 Task: Use Chimpanzee Calls Effect in this video Movie B.mp4
Action: Mouse moved to (225, 159)
Screenshot: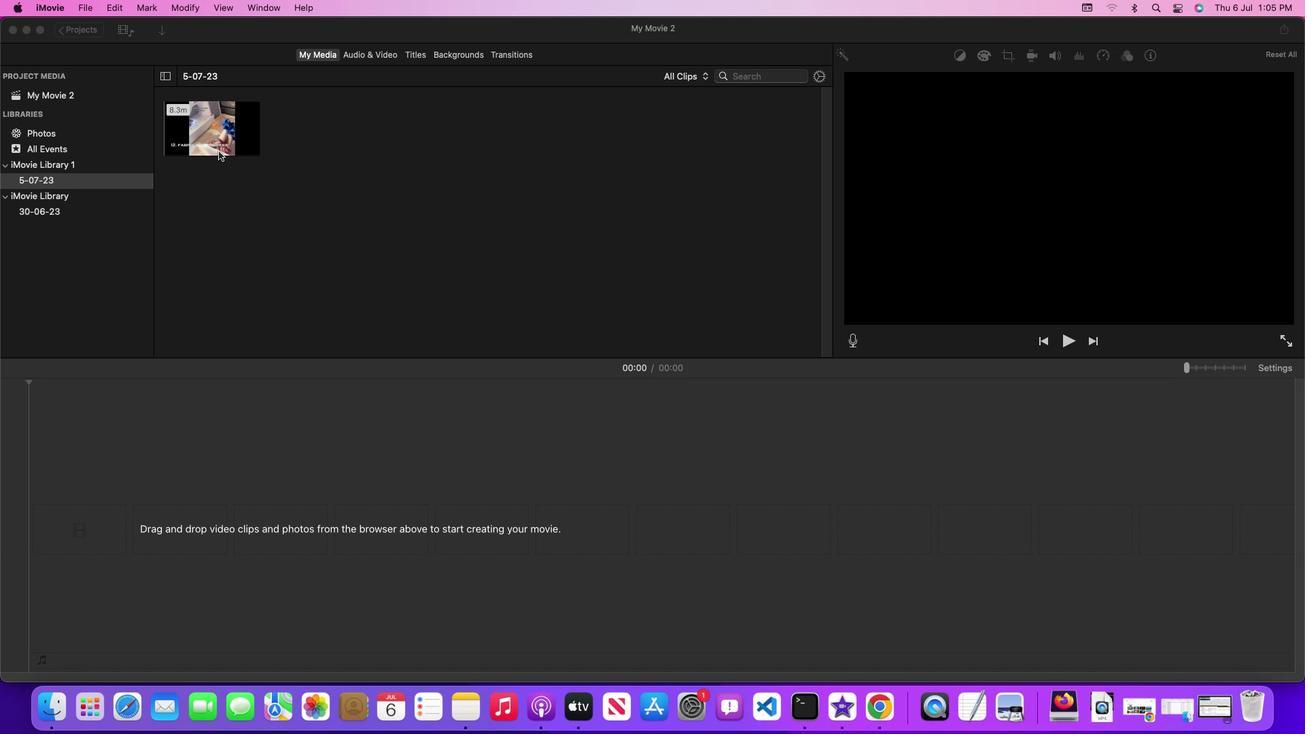 
Action: Mouse pressed left at (225, 159)
Screenshot: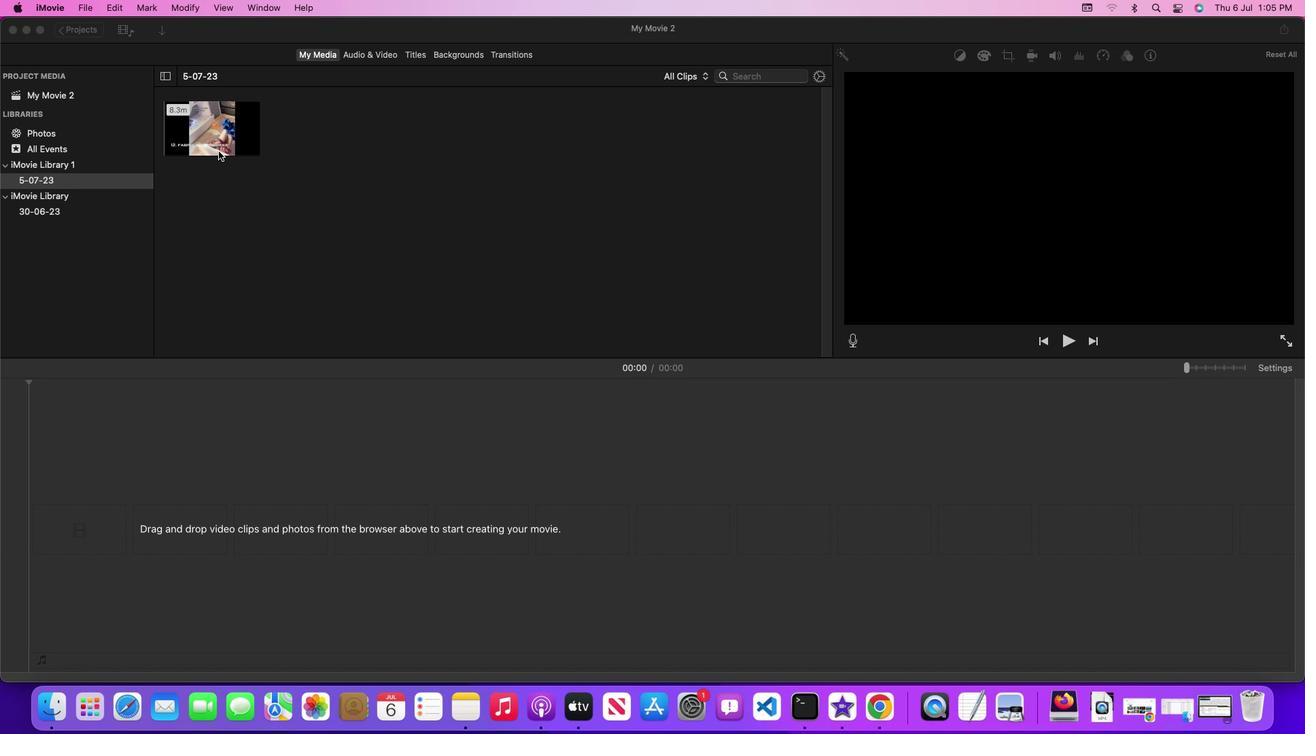 
Action: Mouse moved to (227, 154)
Screenshot: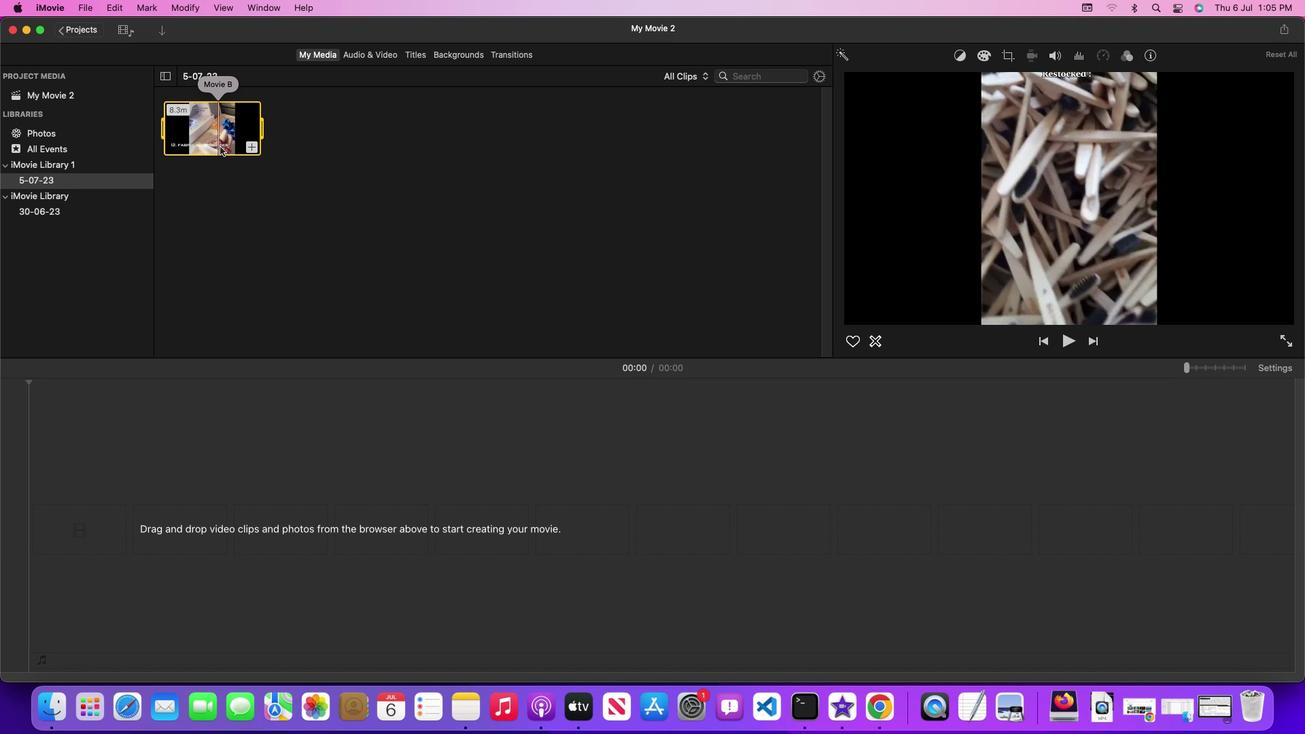 
Action: Mouse pressed left at (227, 154)
Screenshot: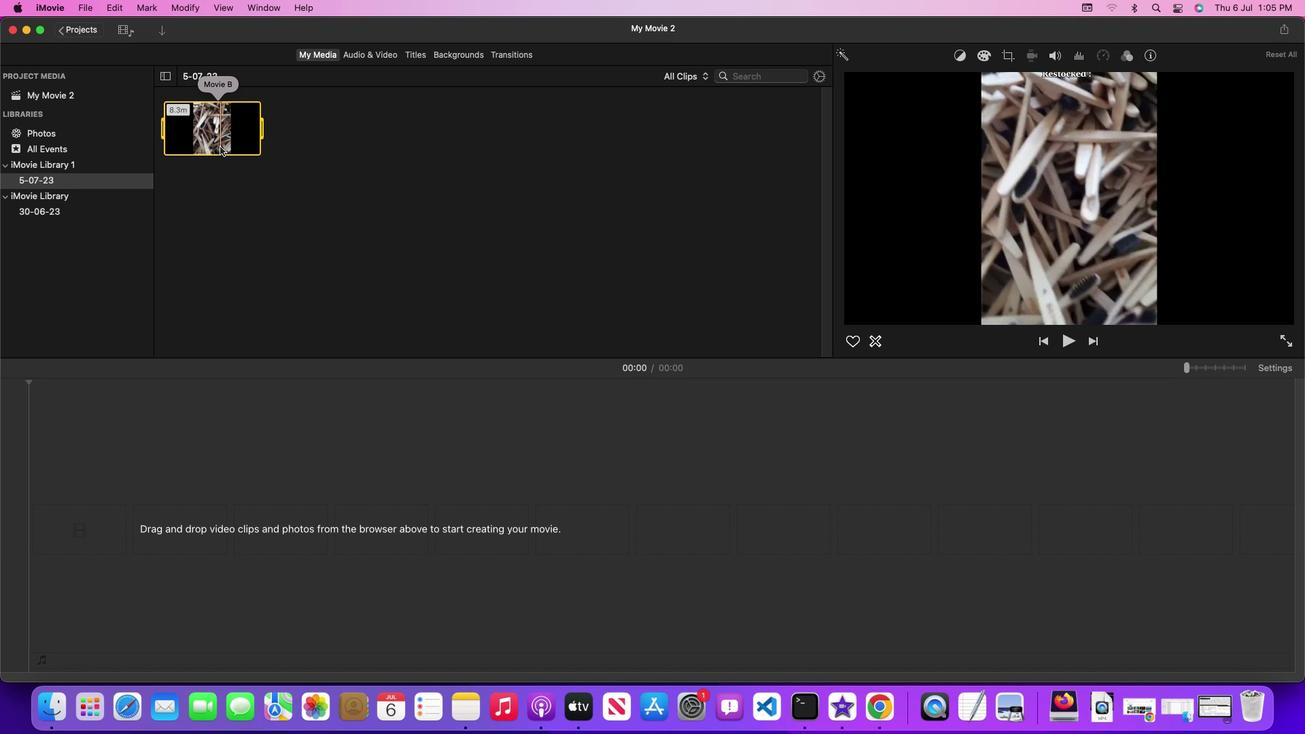 
Action: Mouse moved to (394, 62)
Screenshot: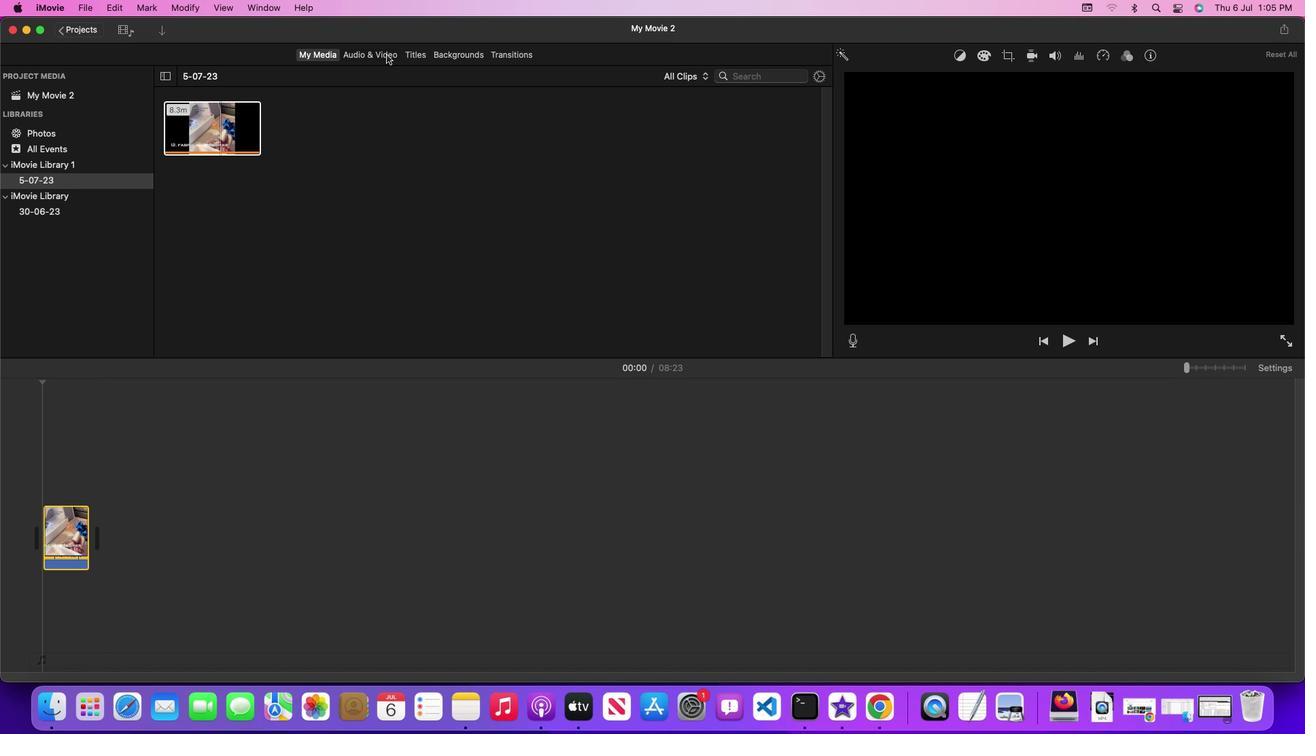 
Action: Mouse pressed left at (394, 62)
Screenshot: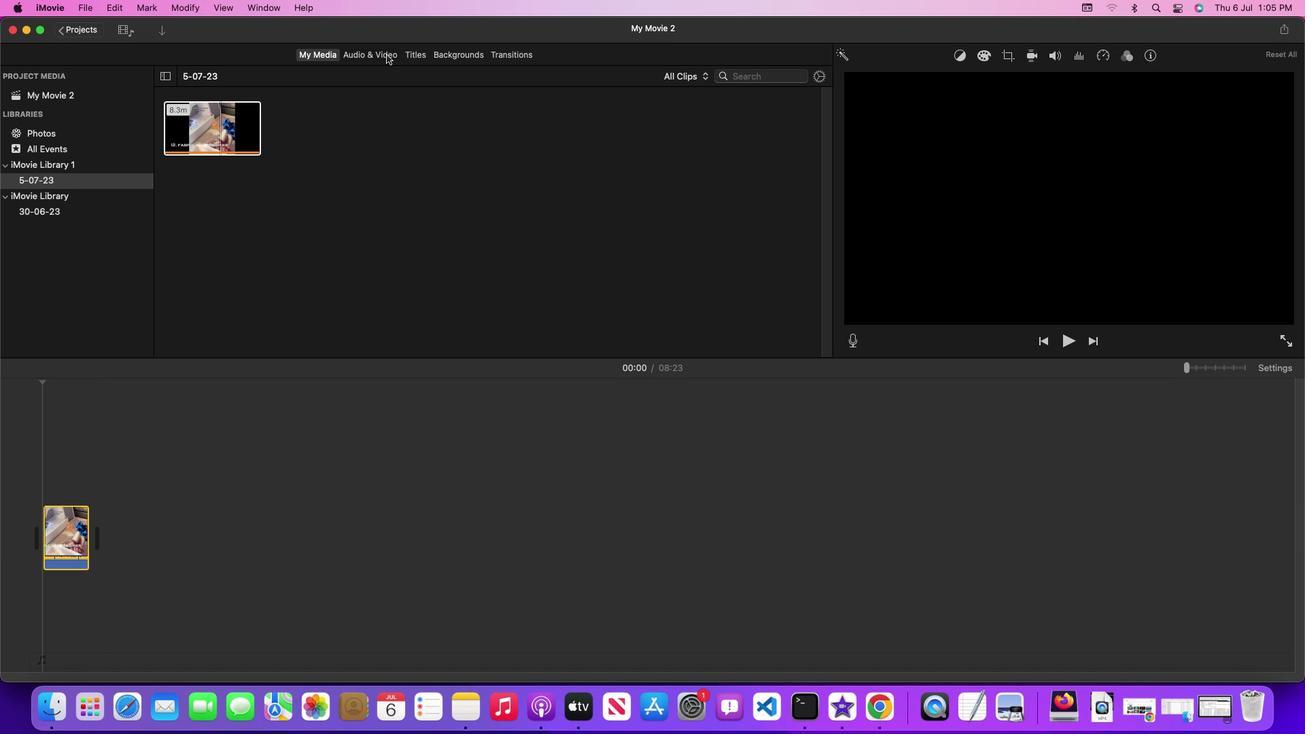 
Action: Mouse moved to (835, 189)
Screenshot: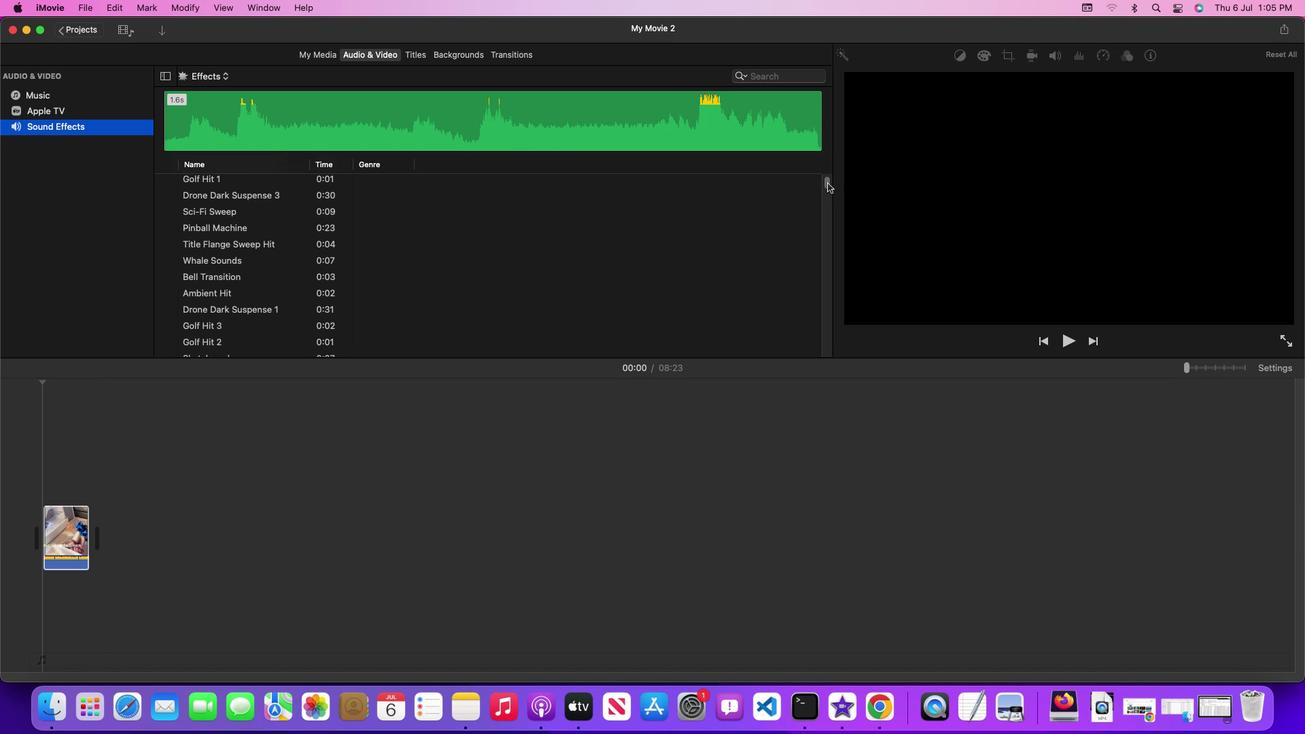 
Action: Mouse pressed left at (835, 189)
Screenshot: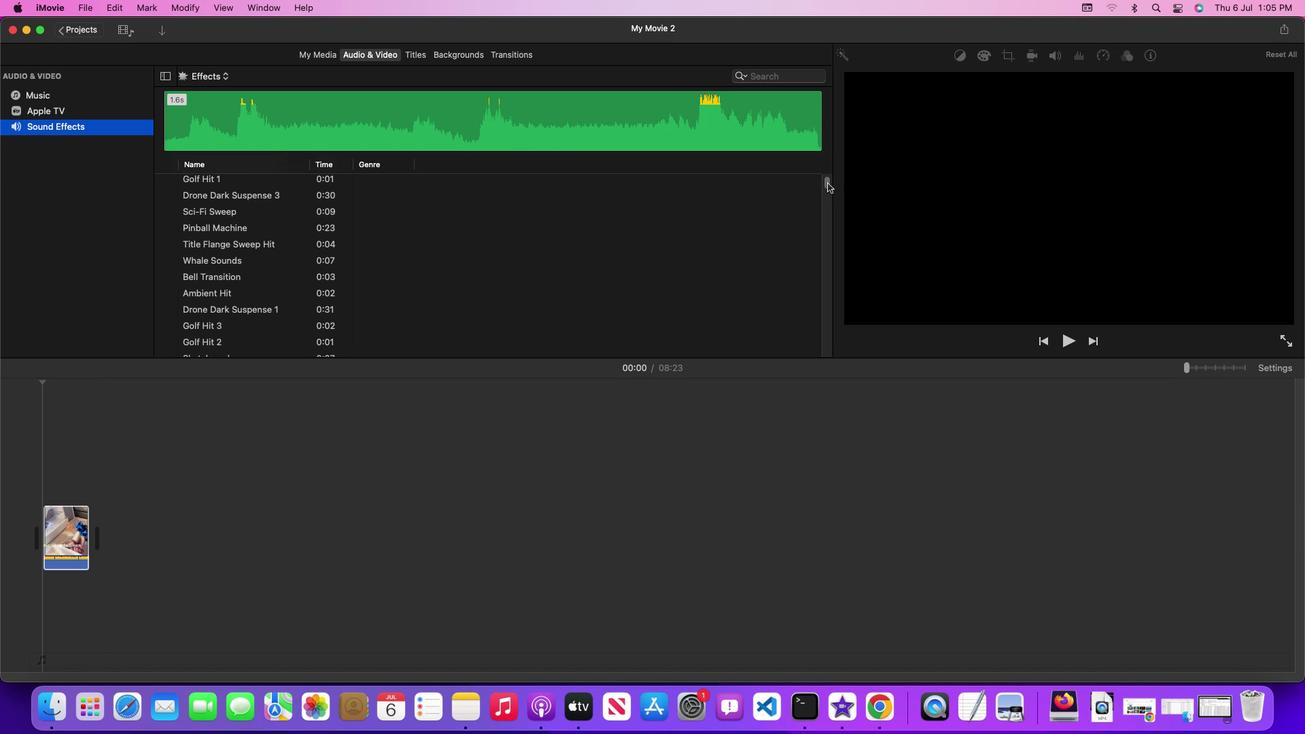 
Action: Mouse moved to (592, 273)
Screenshot: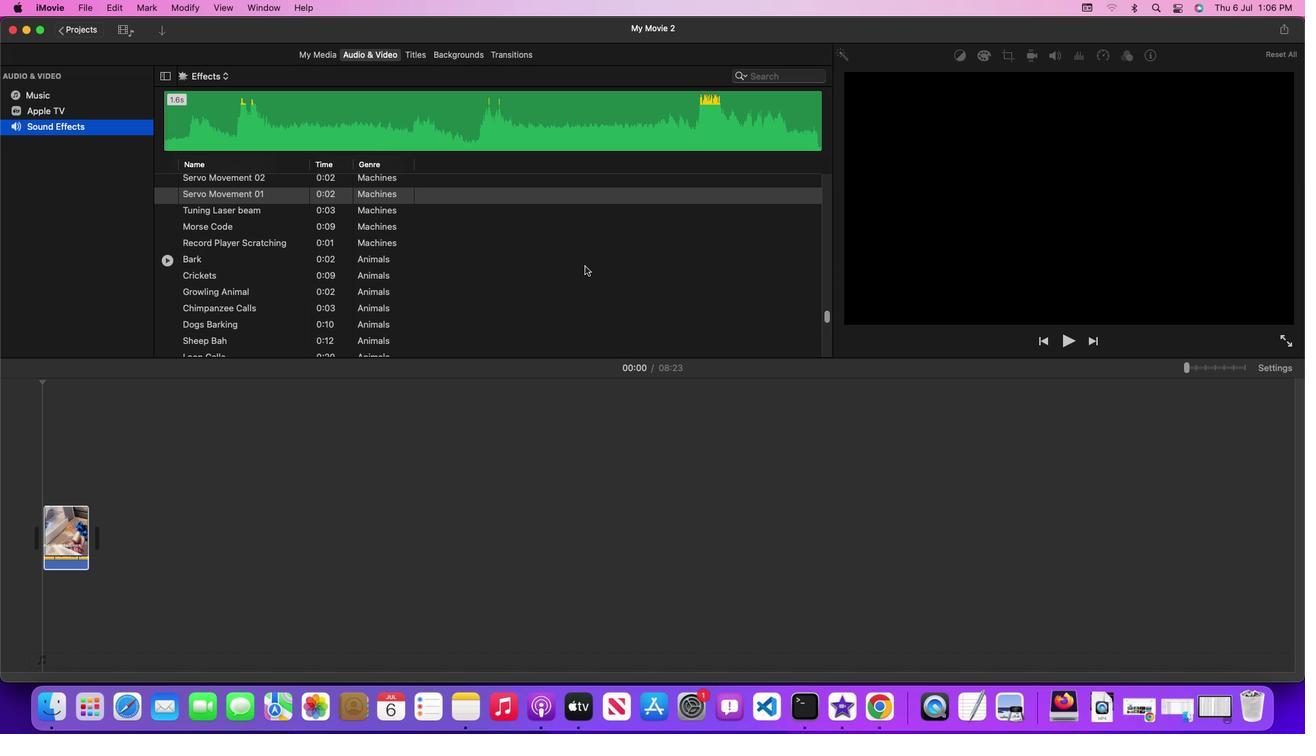 
Action: Mouse scrolled (592, 273) with delta (7, 6)
Screenshot: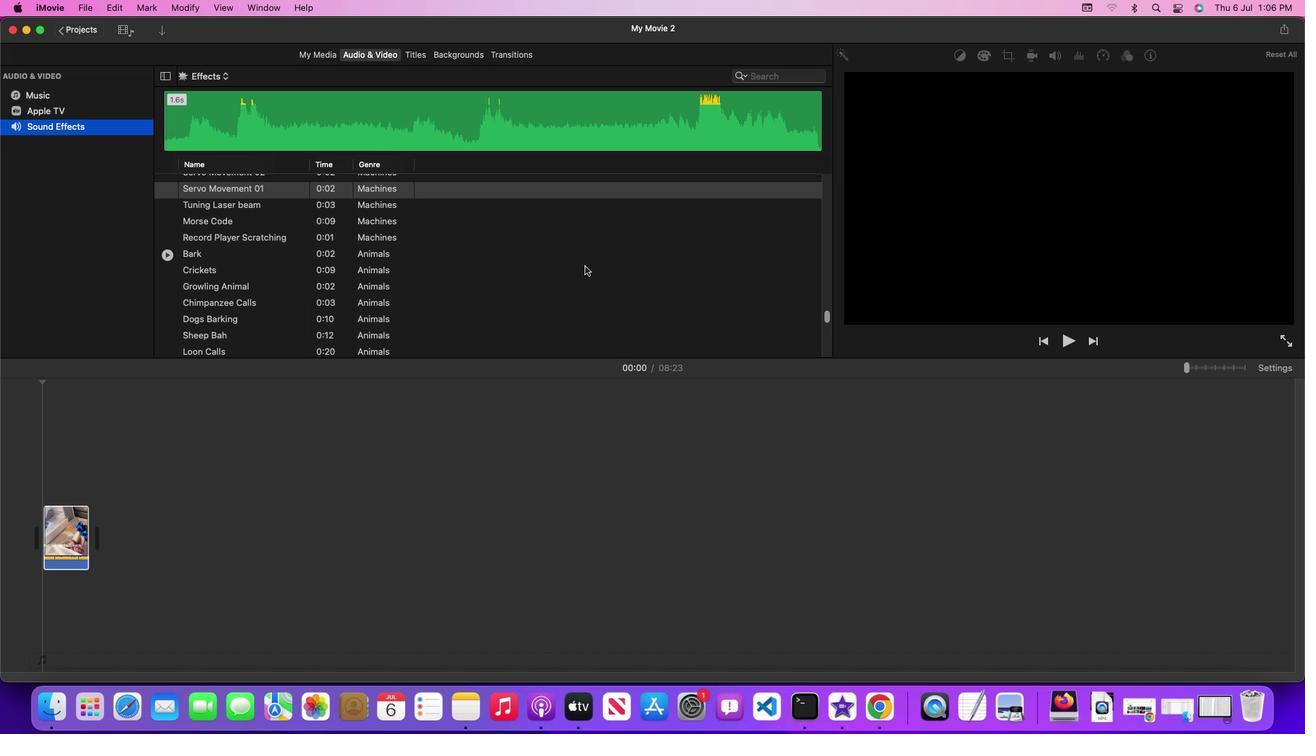 
Action: Mouse scrolled (592, 273) with delta (7, 6)
Screenshot: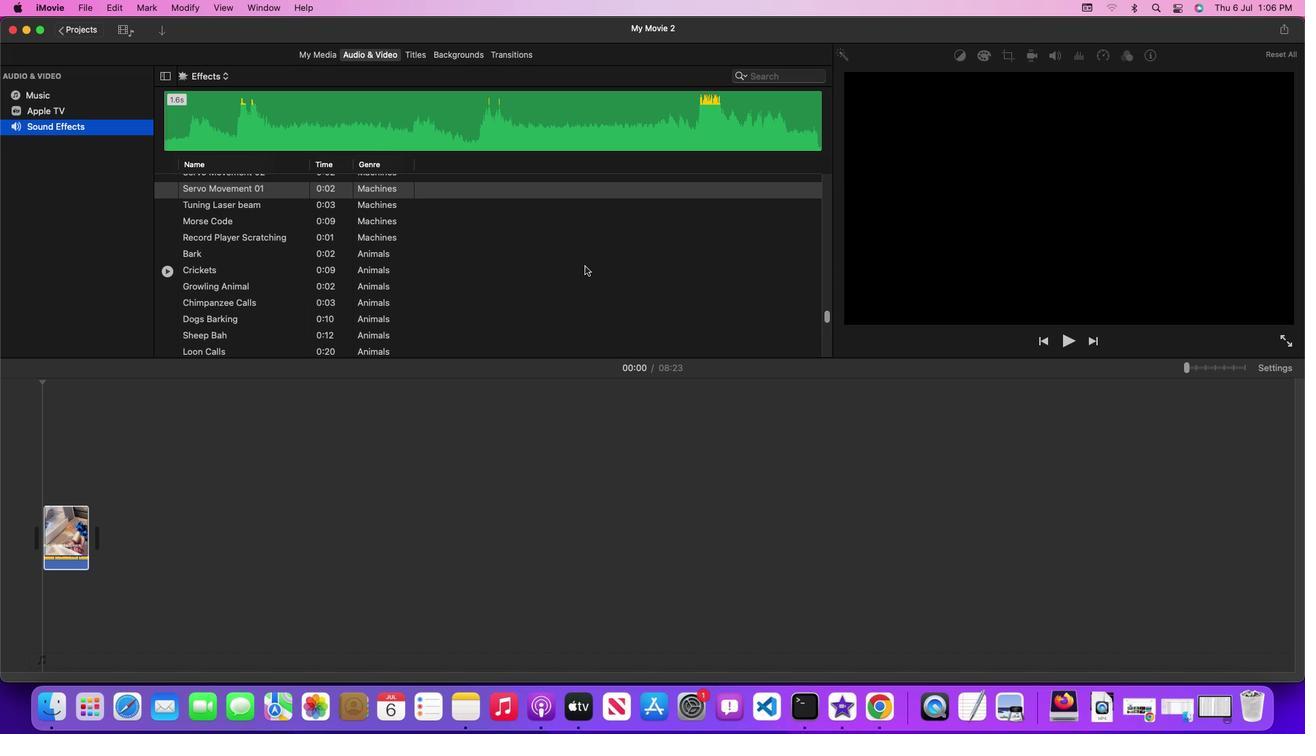 
Action: Mouse moved to (306, 312)
Screenshot: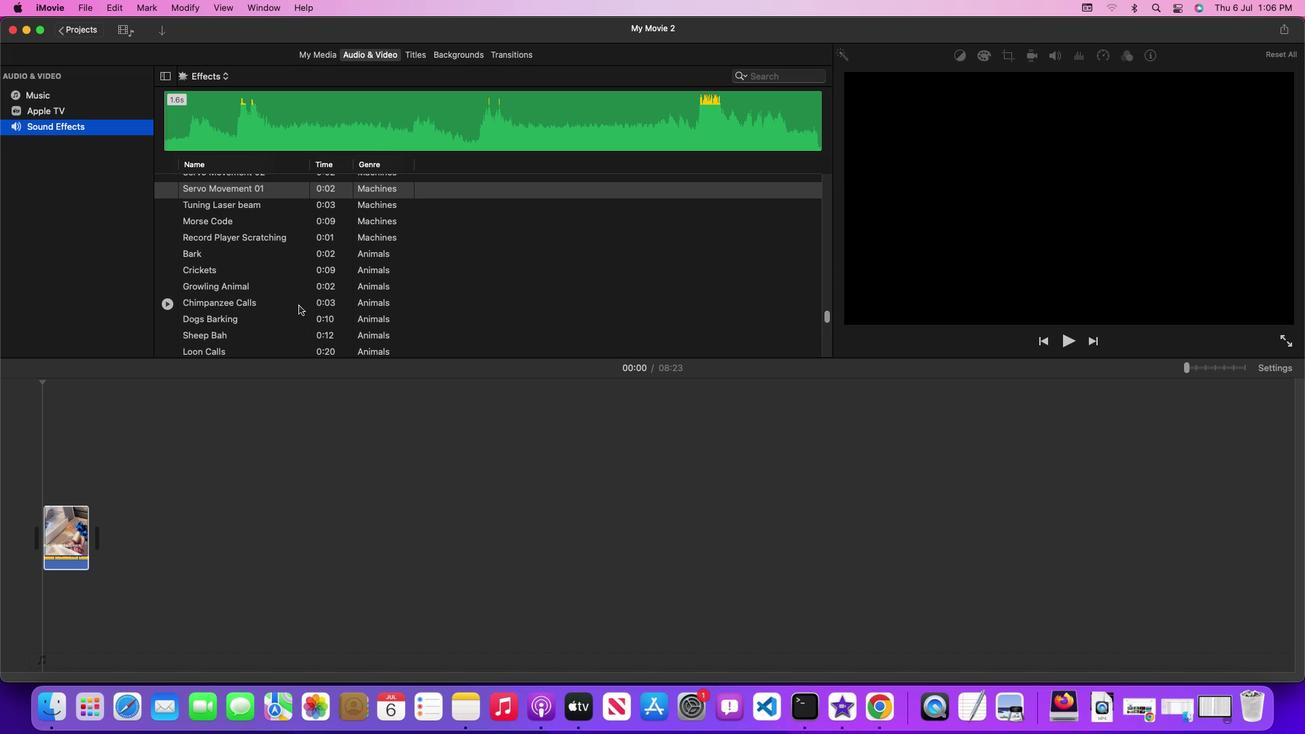 
Action: Mouse pressed left at (306, 312)
Screenshot: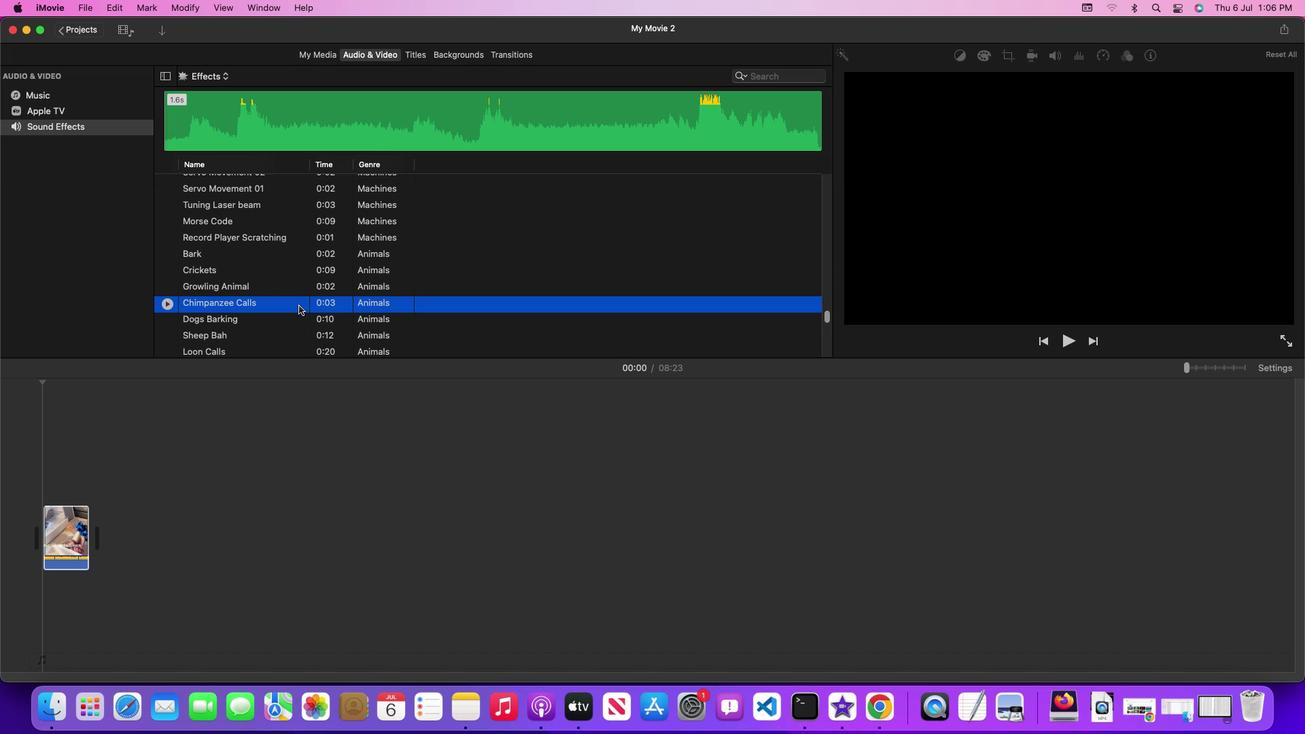 
Action: Mouse moved to (320, 312)
Screenshot: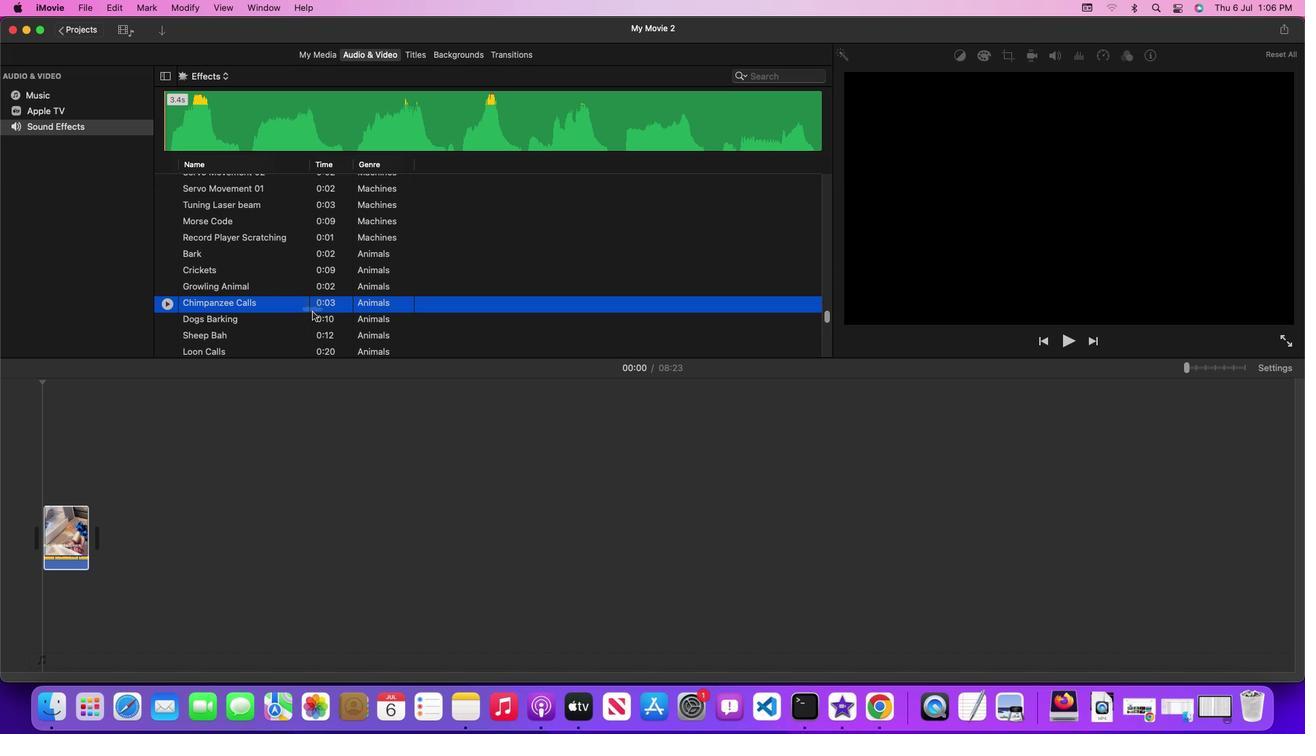 
Action: Mouse pressed left at (320, 312)
Screenshot: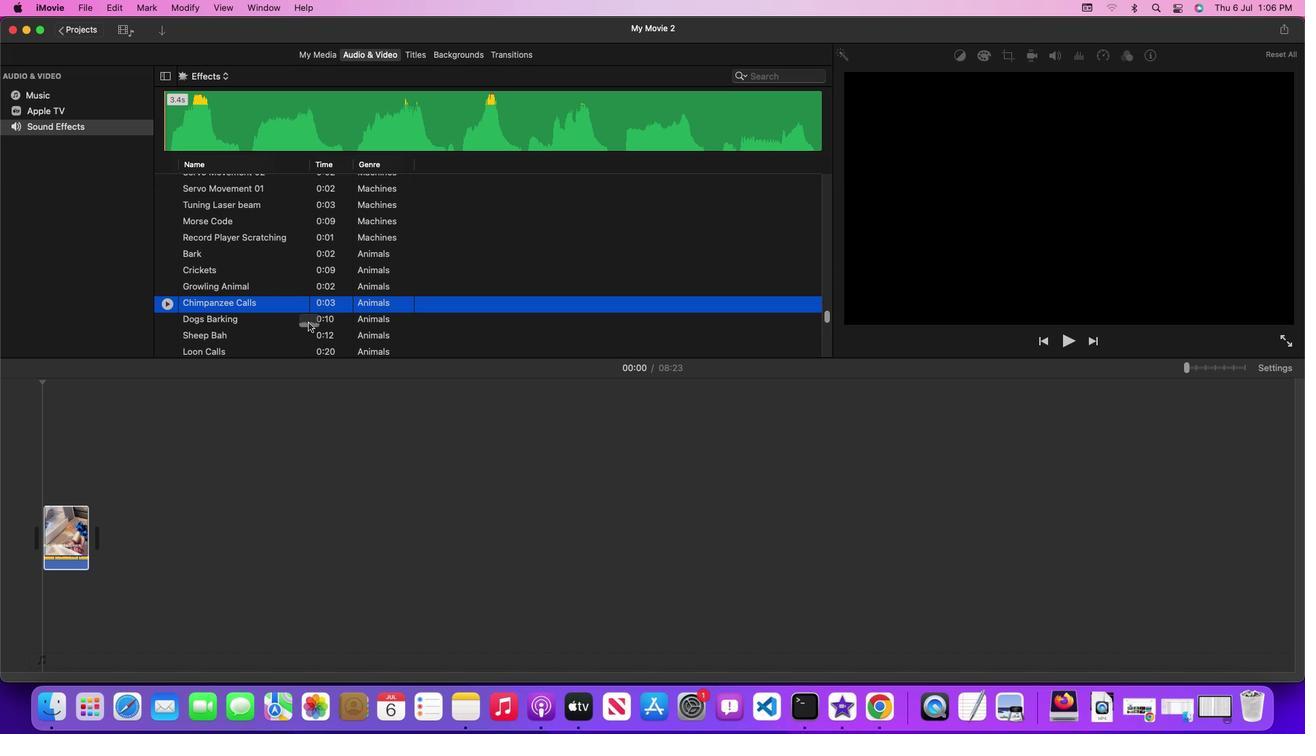 
Action: Mouse moved to (226, 534)
Screenshot: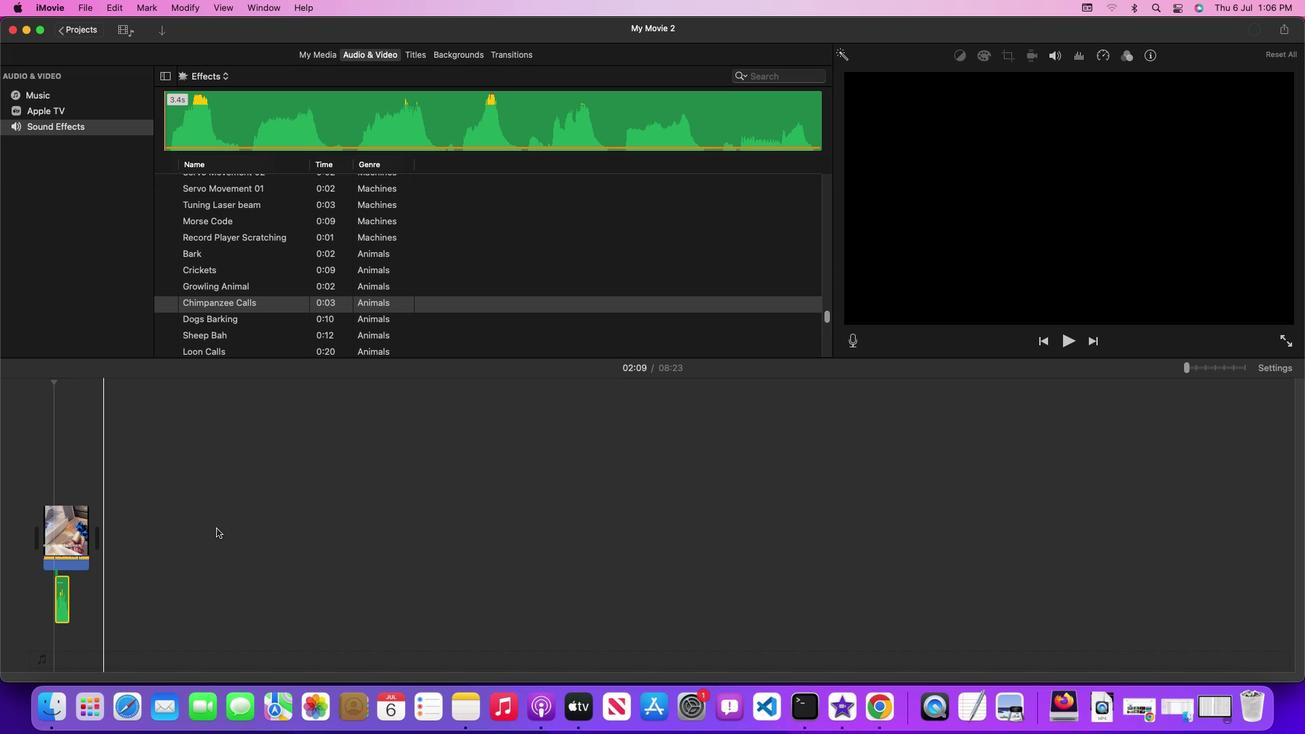 
